 Task: Schedule a meeting on 6/26/2023 from 8:00 AM to 8:30 AM and insert the 'Discussions' business card.
Action: Mouse moved to (11, 59)
Screenshot: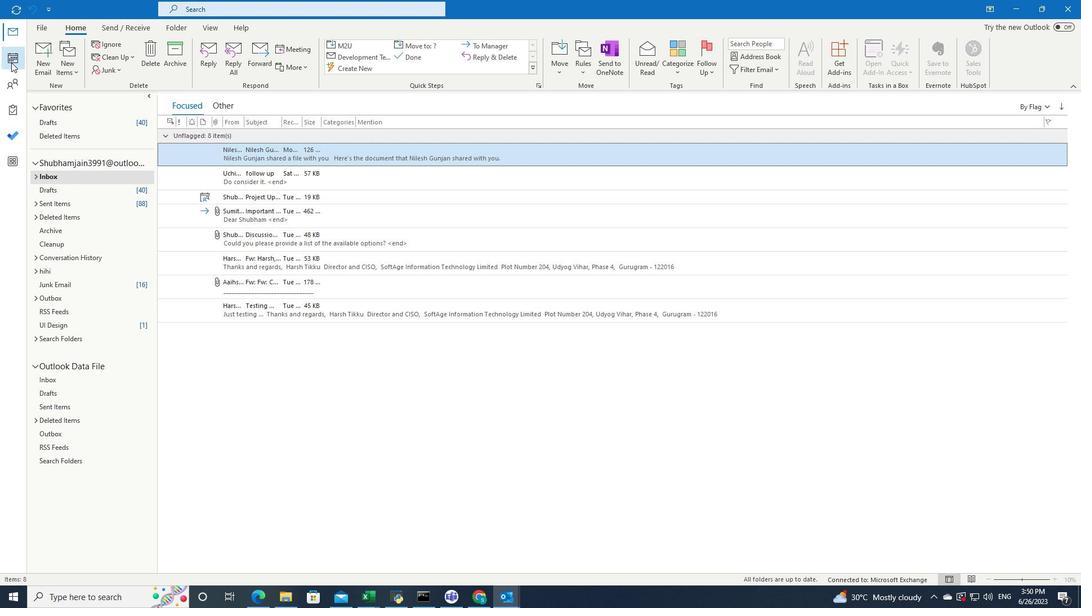 
Action: Mouse pressed left at (11, 59)
Screenshot: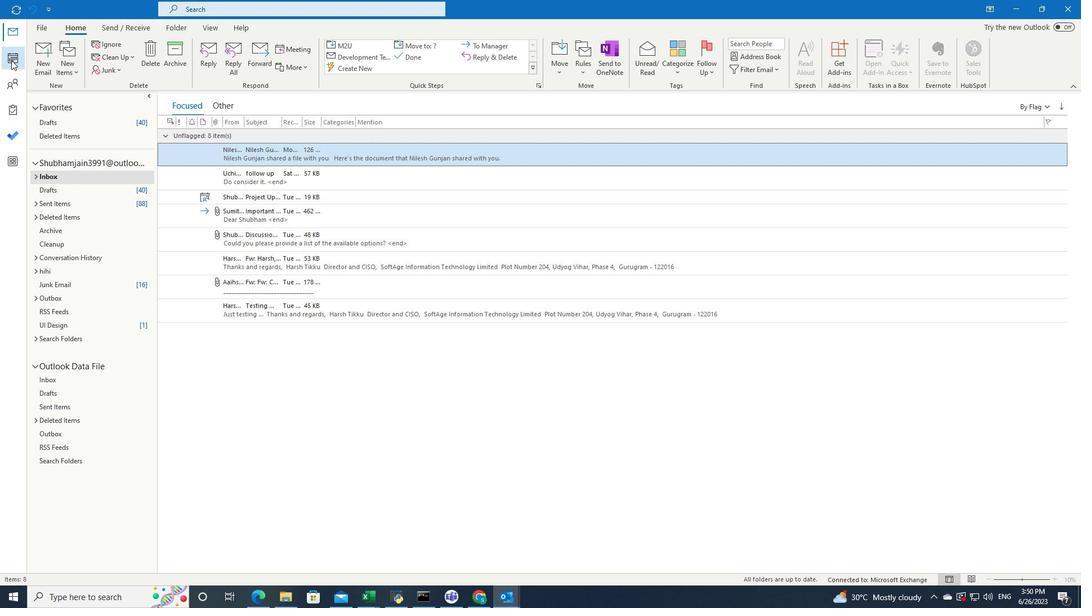 
Action: Mouse moved to (85, 55)
Screenshot: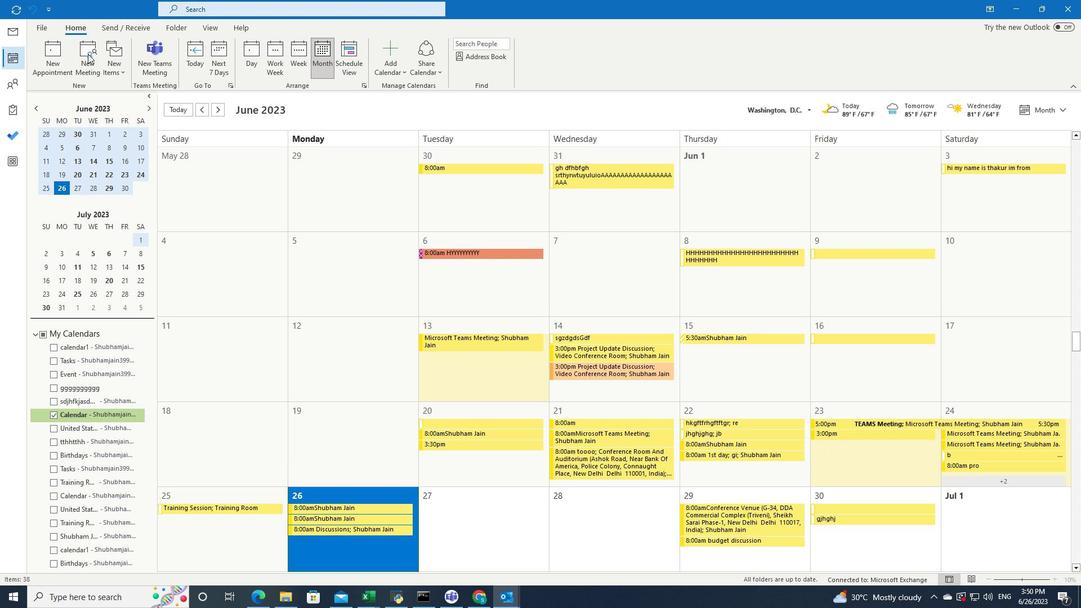 
Action: Mouse pressed left at (85, 55)
Screenshot: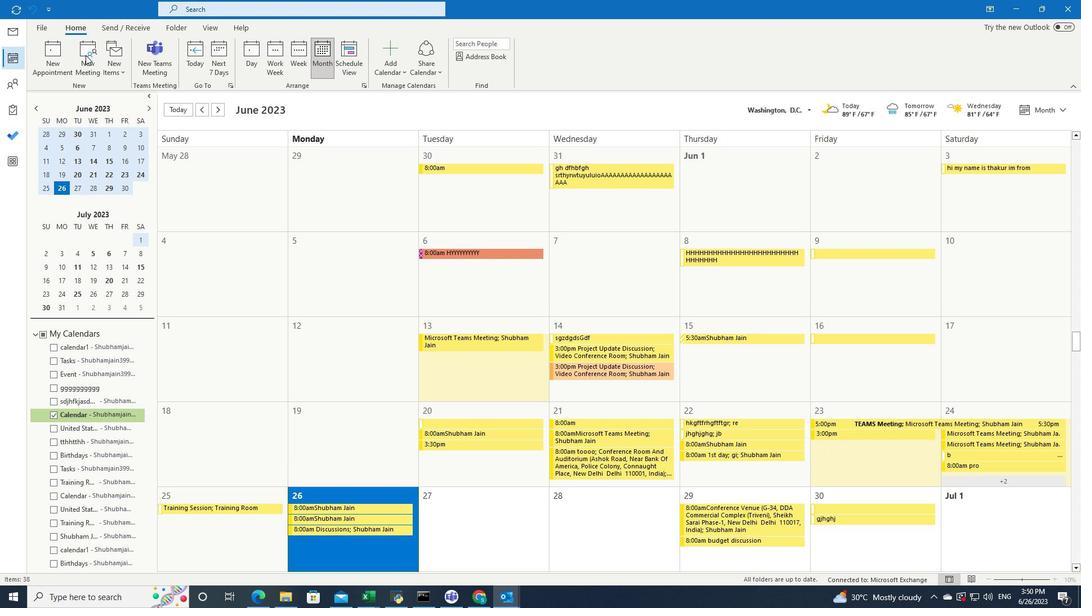 
Action: Mouse moved to (170, 27)
Screenshot: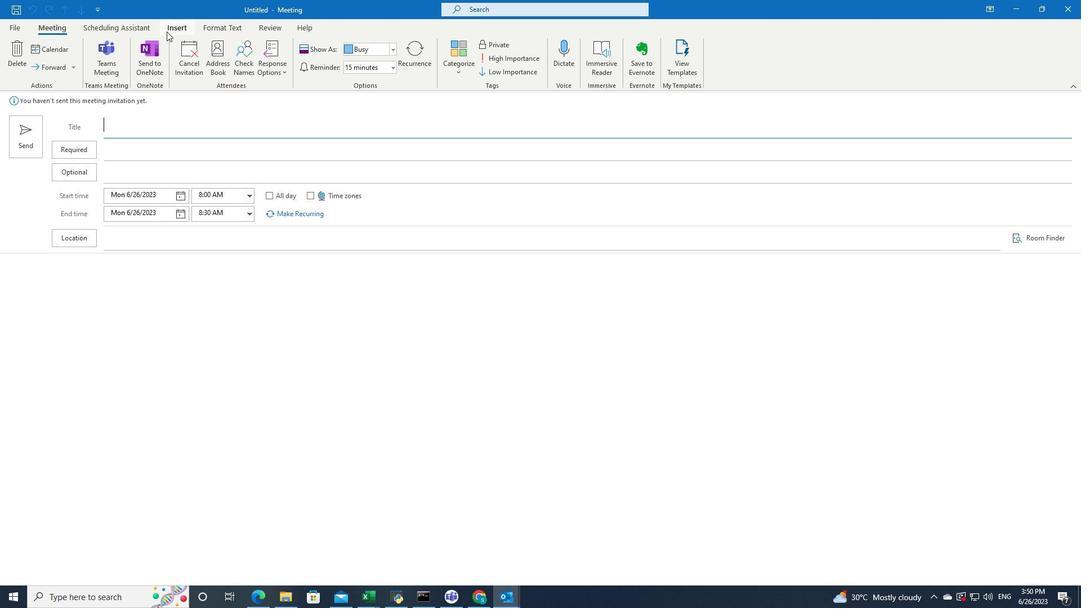 
Action: Mouse pressed left at (170, 27)
Screenshot: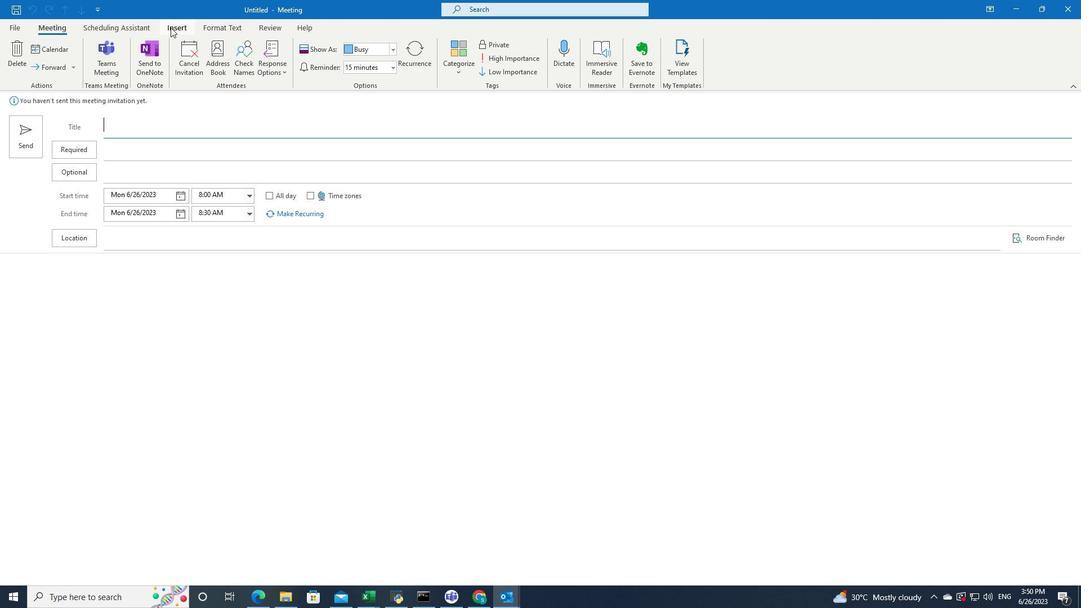 
Action: Mouse moved to (77, 74)
Screenshot: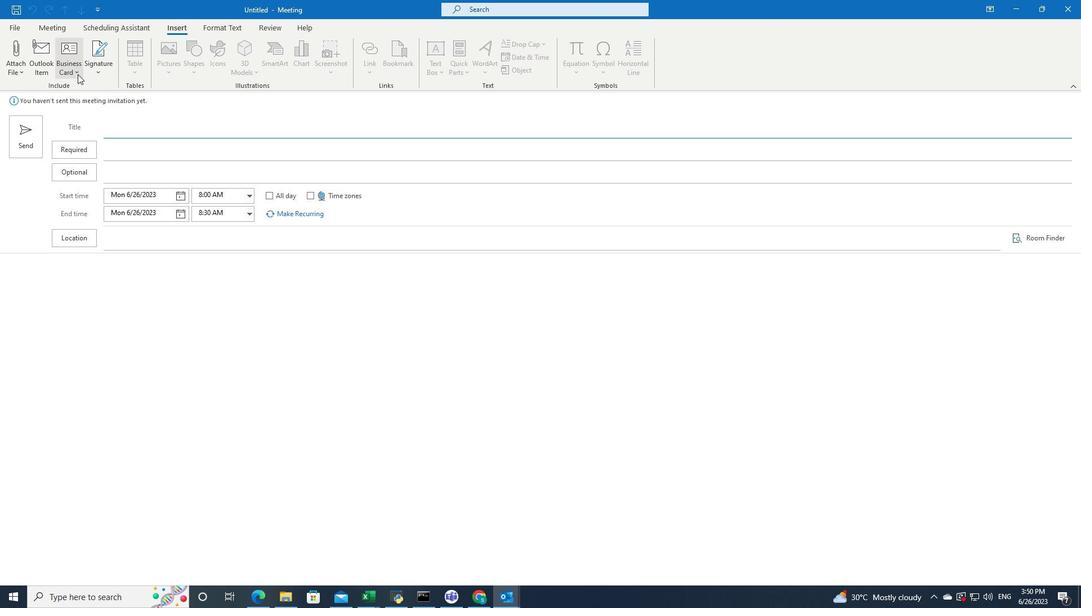 
Action: Mouse pressed left at (77, 74)
Screenshot: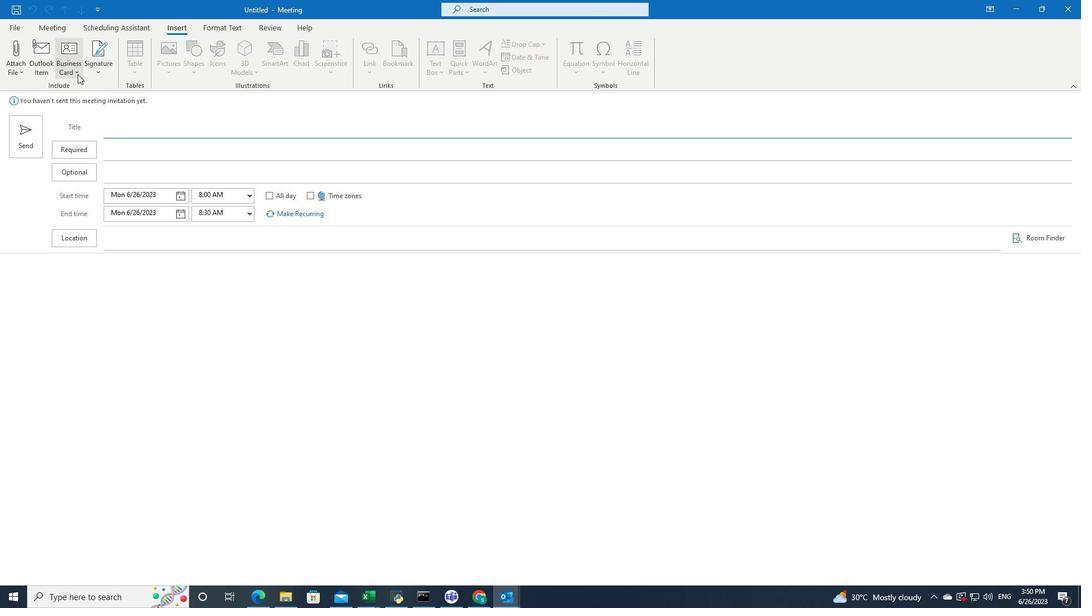 
Action: Mouse moved to (92, 118)
Screenshot: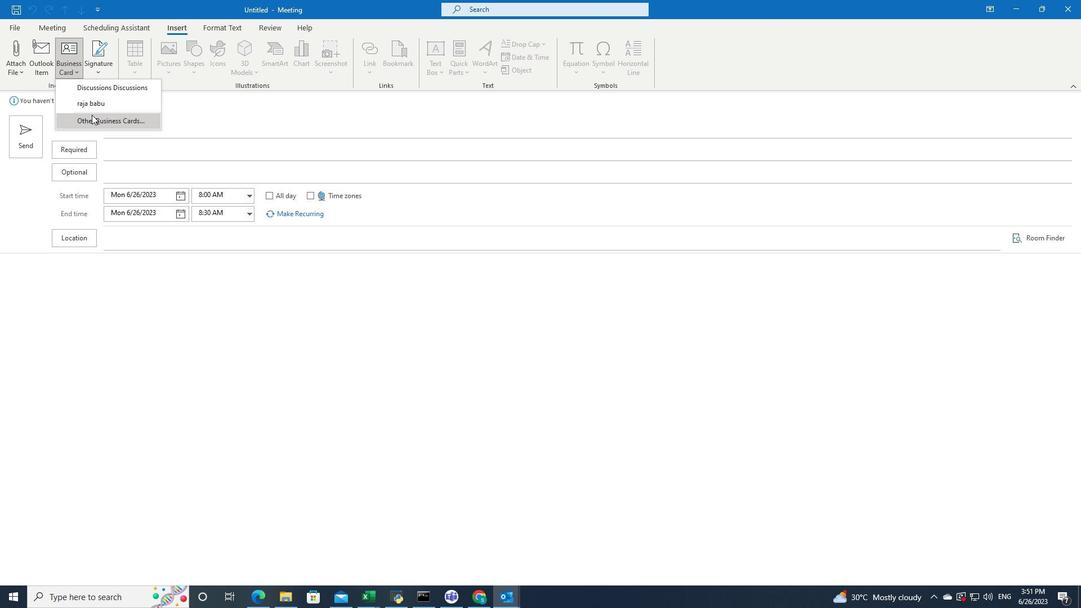 
Action: Mouse pressed left at (92, 118)
Screenshot: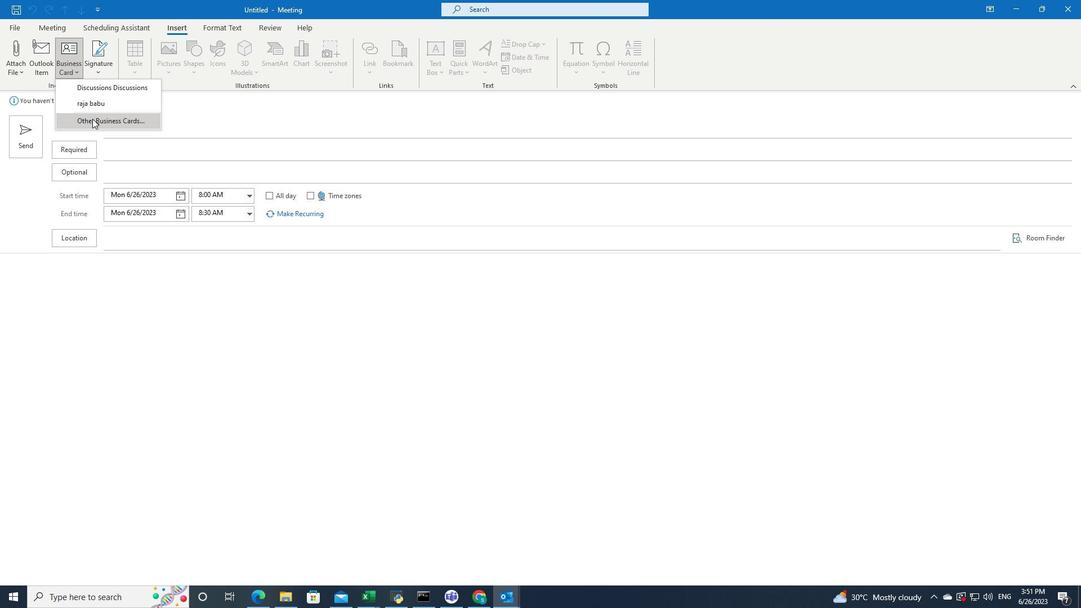 
Action: Mouse moved to (452, 244)
Screenshot: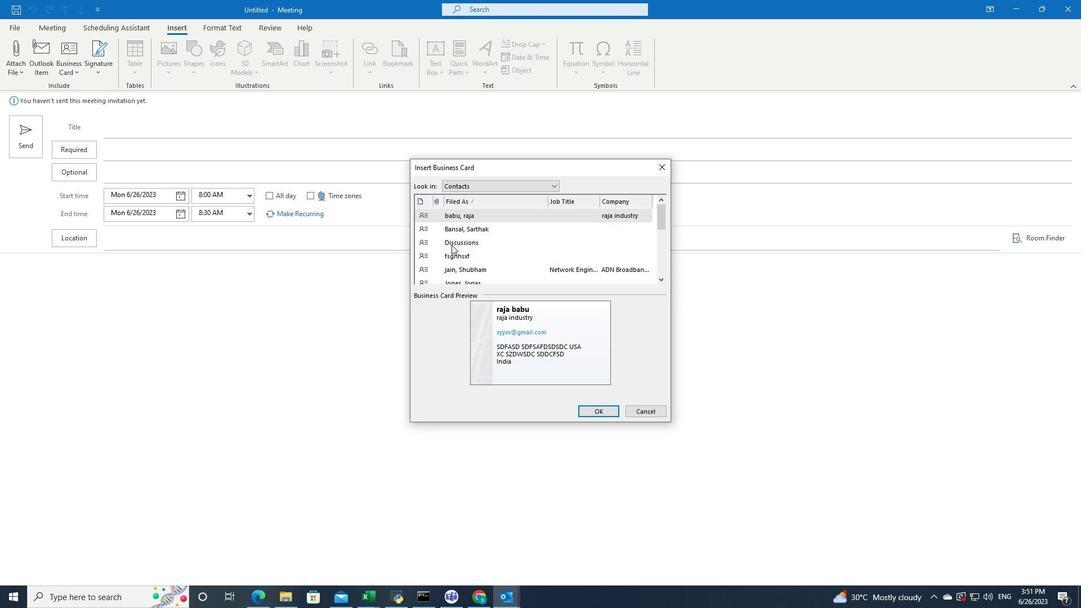 
Action: Mouse pressed left at (452, 244)
Screenshot: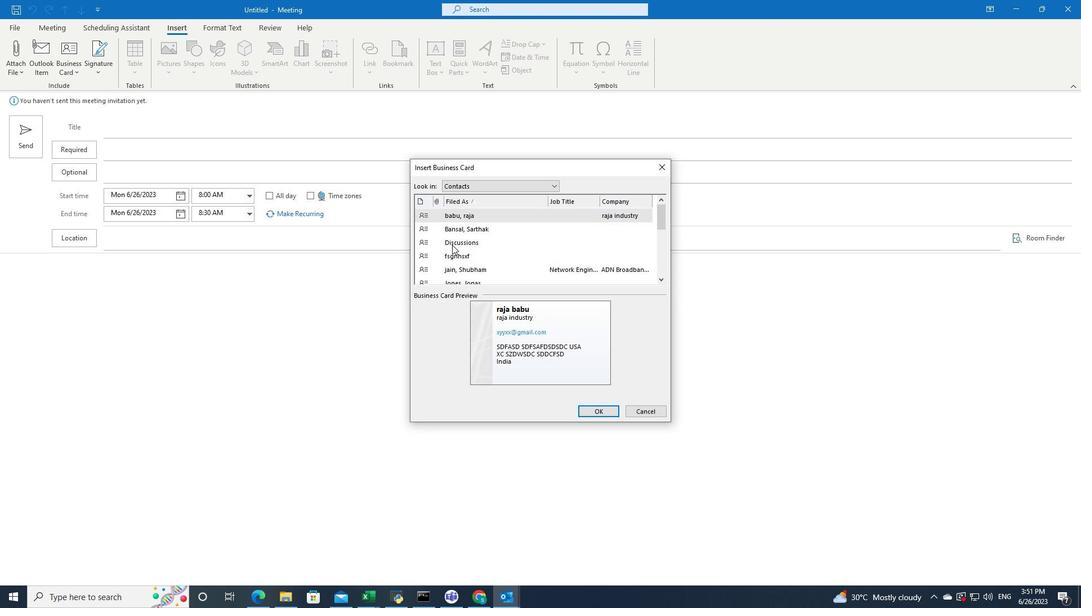 
Action: Mouse moved to (603, 414)
Screenshot: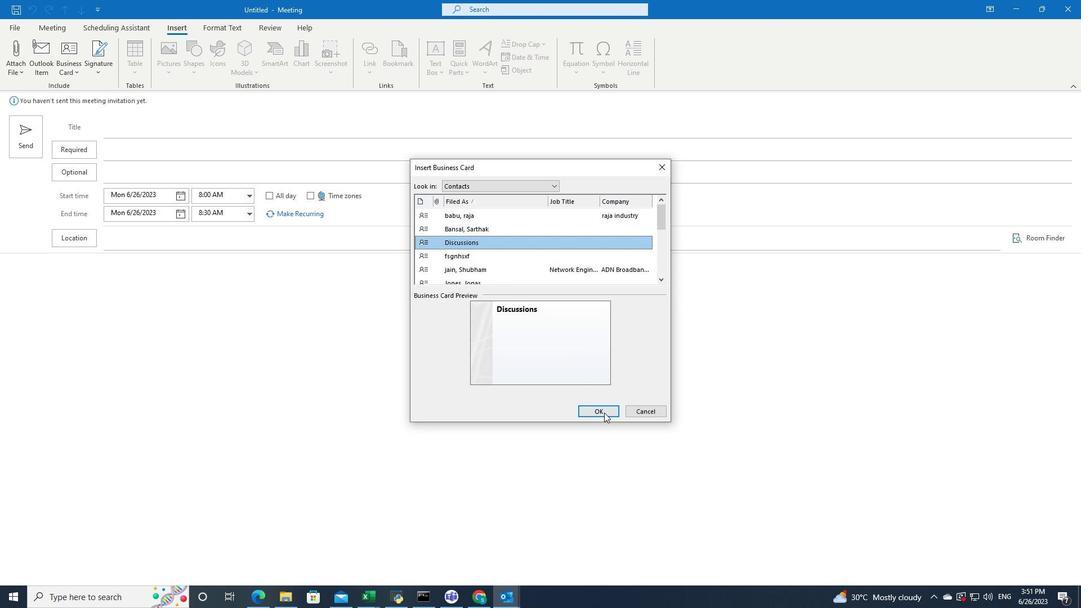 
Action: Mouse pressed left at (603, 414)
Screenshot: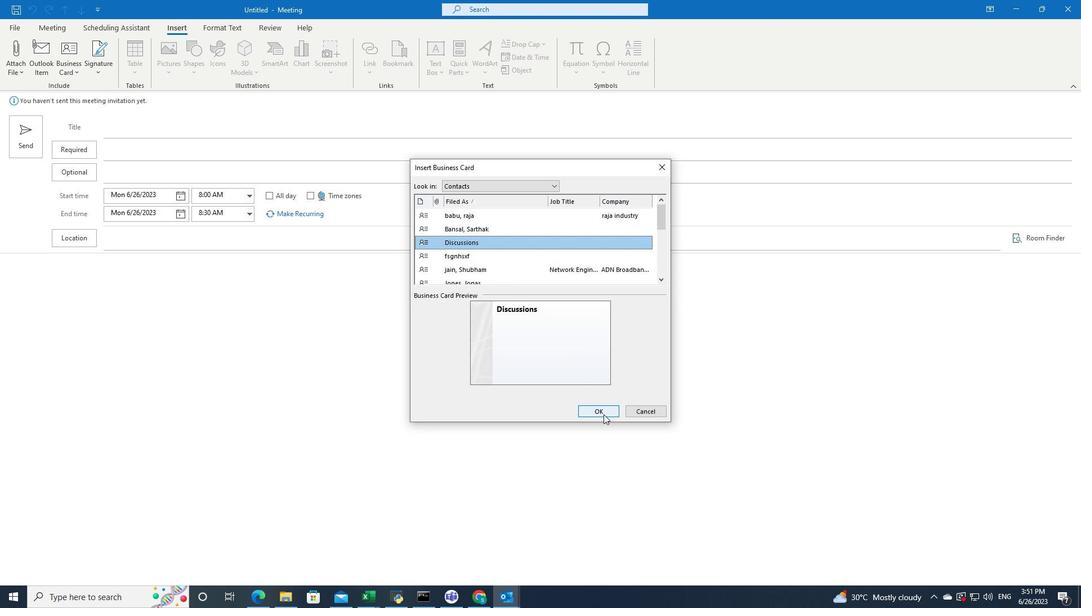 
Action: Mouse moved to (358, 352)
Screenshot: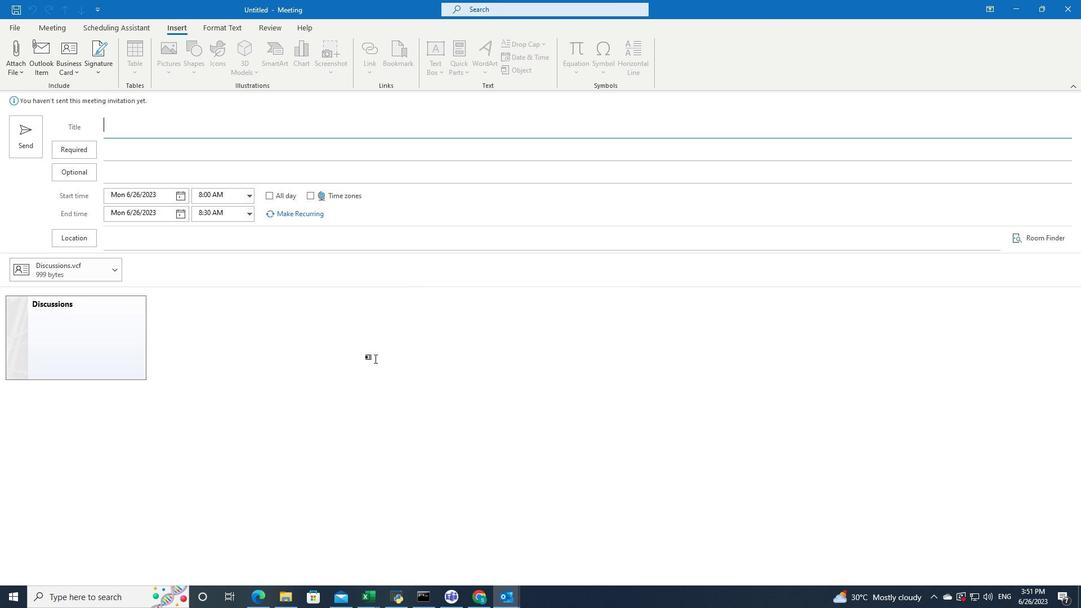 
